 Task: Open a blank sheet, save the file as Eleanor.html Add the quote 'Don't wait for inspiration; create it through action.' Apply font style 'Oswald' and font size 48 Align the text to the Left .Change the text color to  'Orange'
Action: Mouse moved to (300, 193)
Screenshot: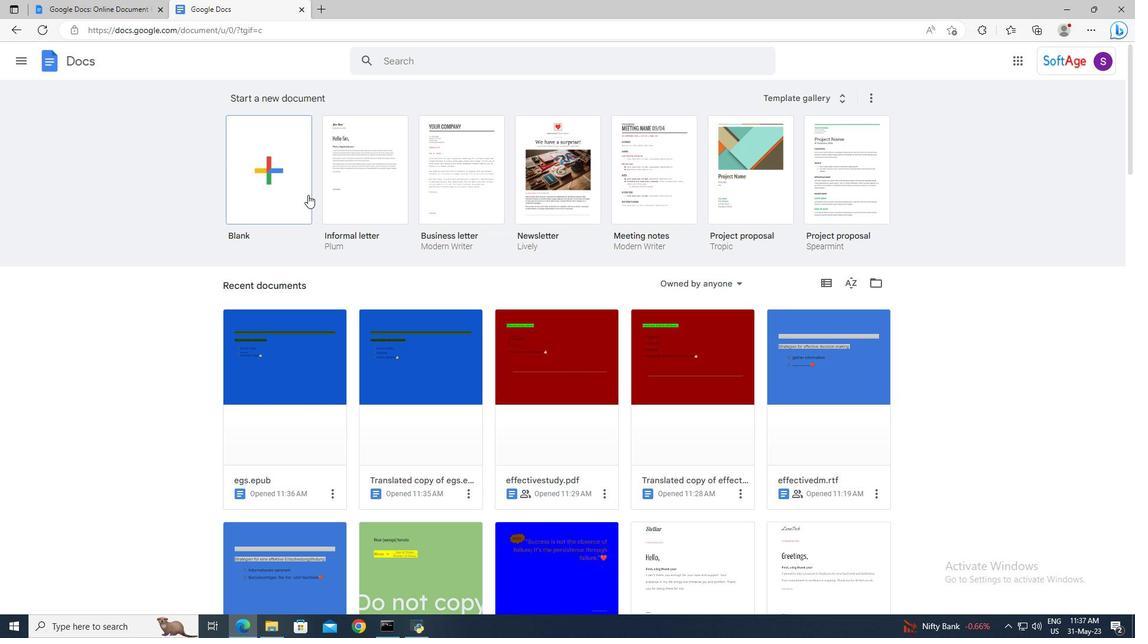 
Action: Mouse pressed left at (300, 193)
Screenshot: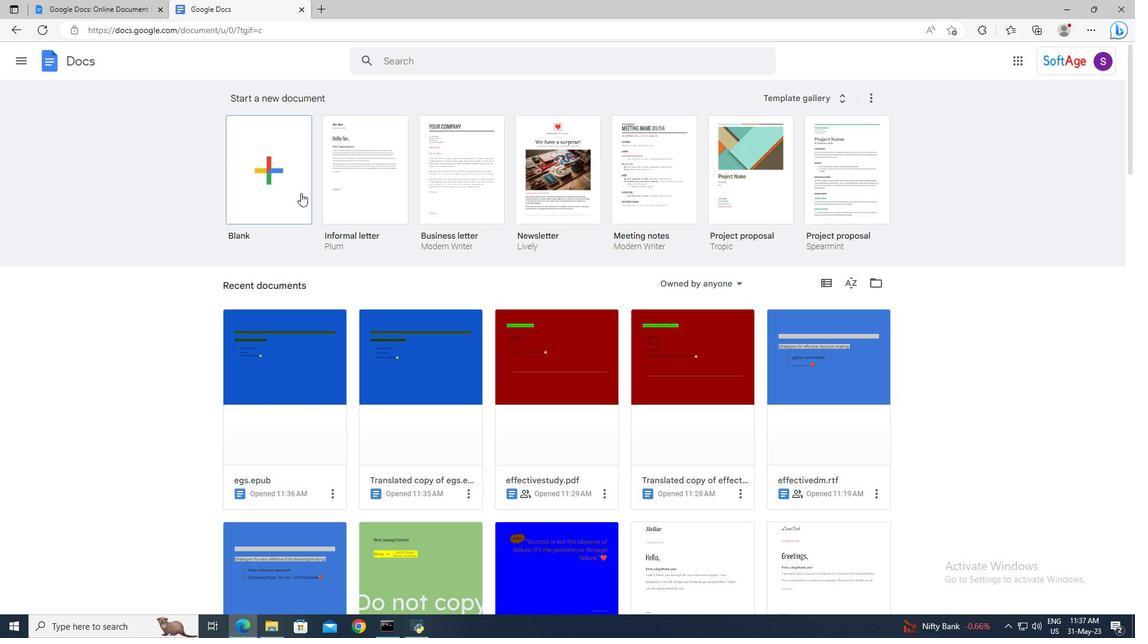 
Action: Mouse moved to (106, 57)
Screenshot: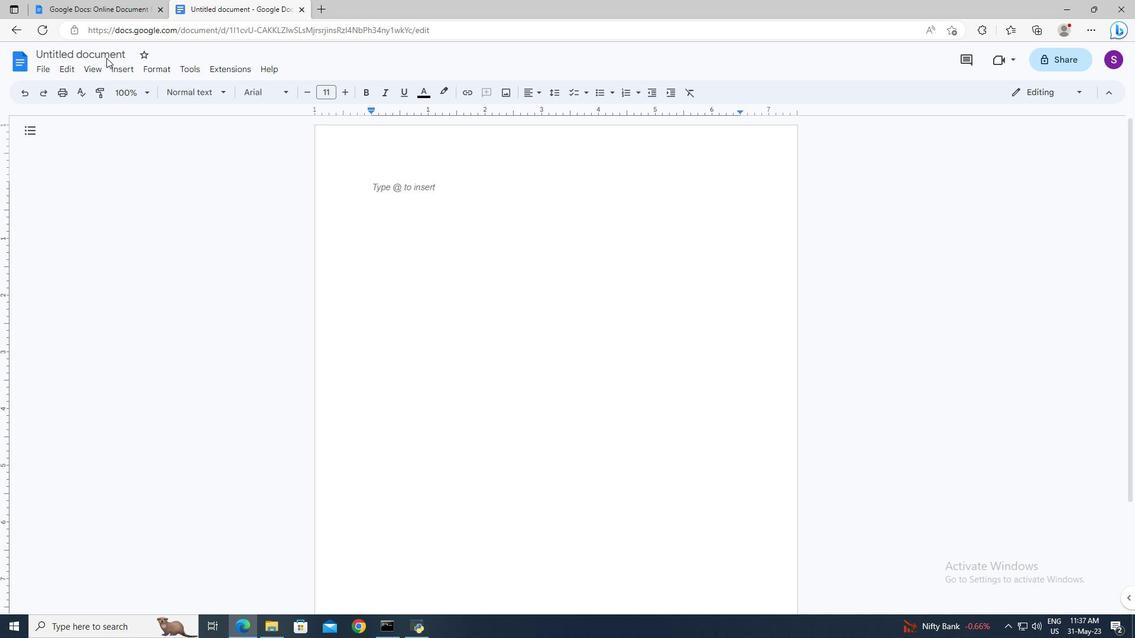 
Action: Mouse pressed left at (106, 57)
Screenshot: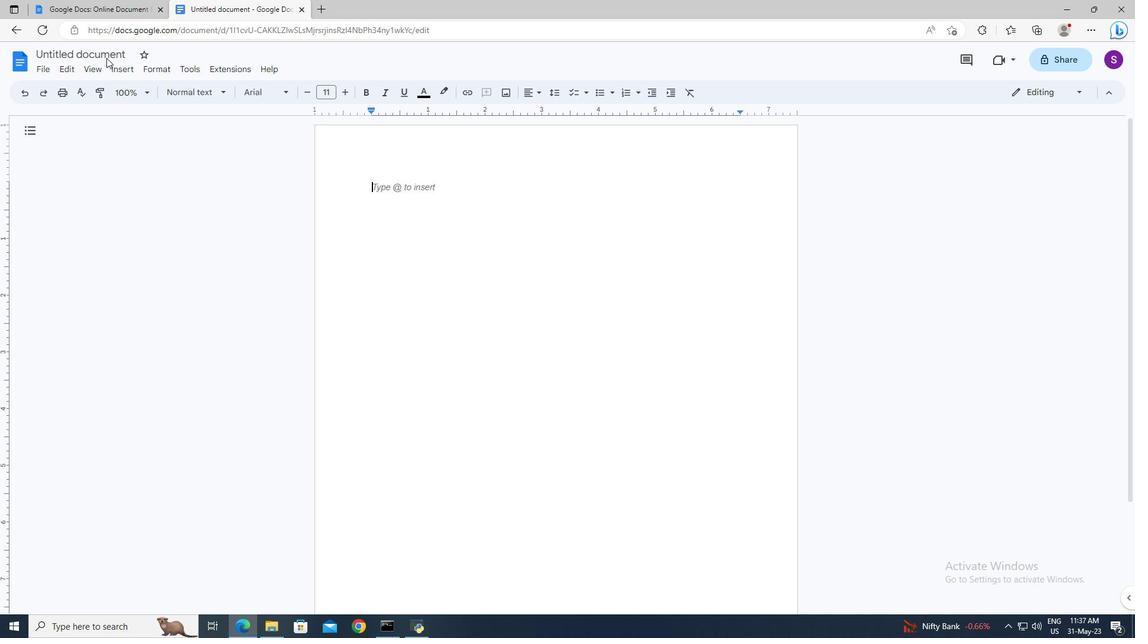 
Action: Mouse moved to (106, 55)
Screenshot: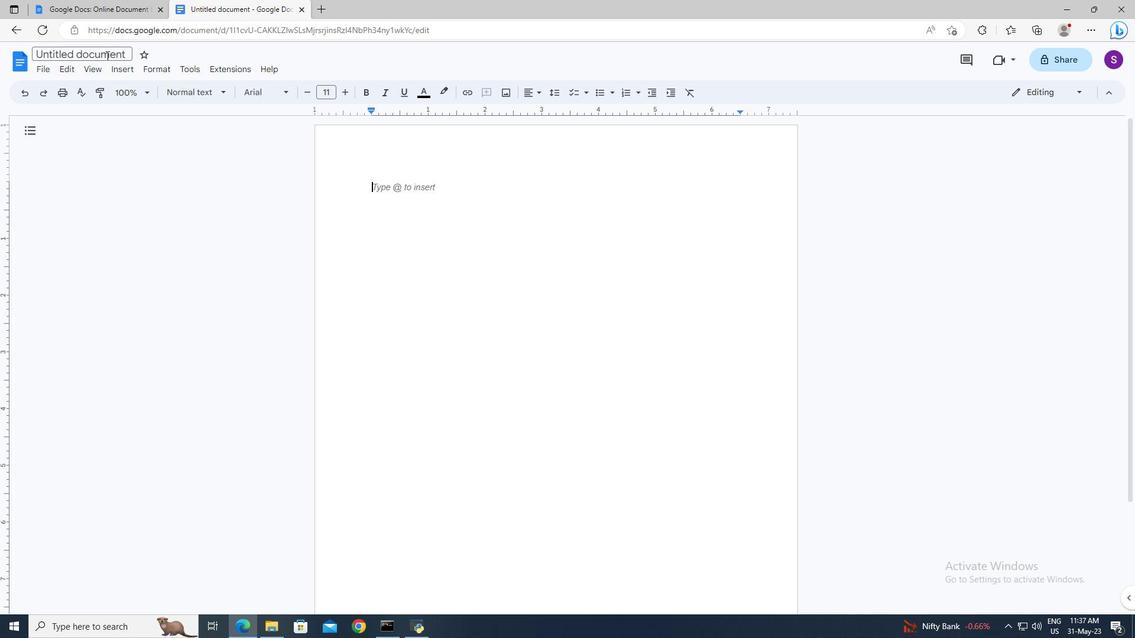 
Action: Mouse pressed left at (106, 55)
Screenshot: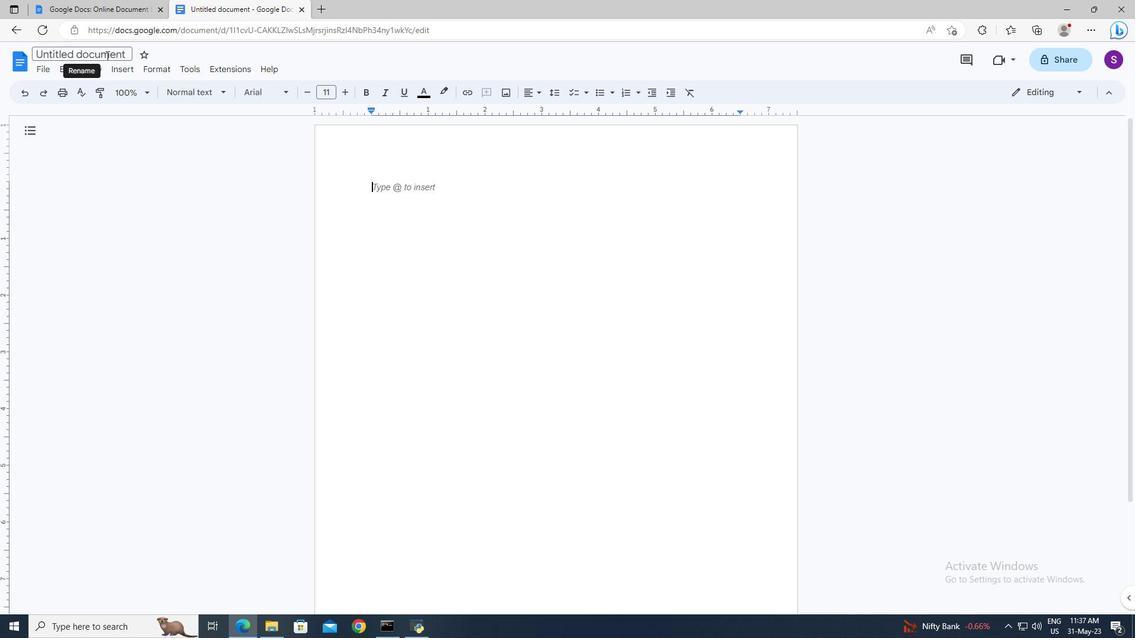 
Action: Key pressed <Key.shift>Eleanor.html<Key.enter>
Screenshot: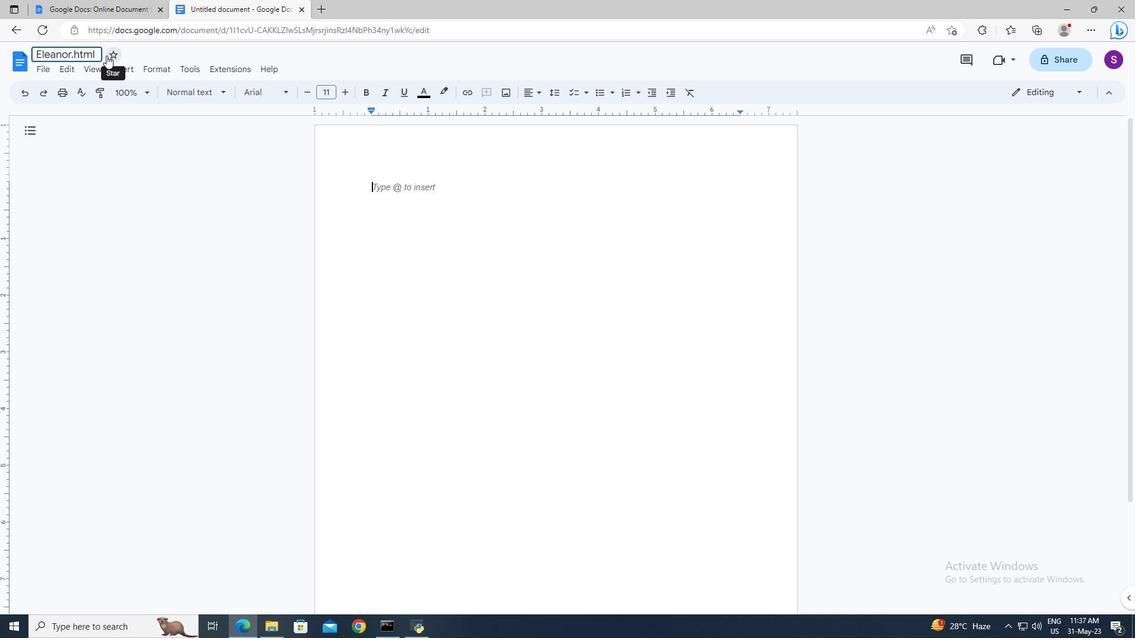 
Action: Mouse moved to (367, 185)
Screenshot: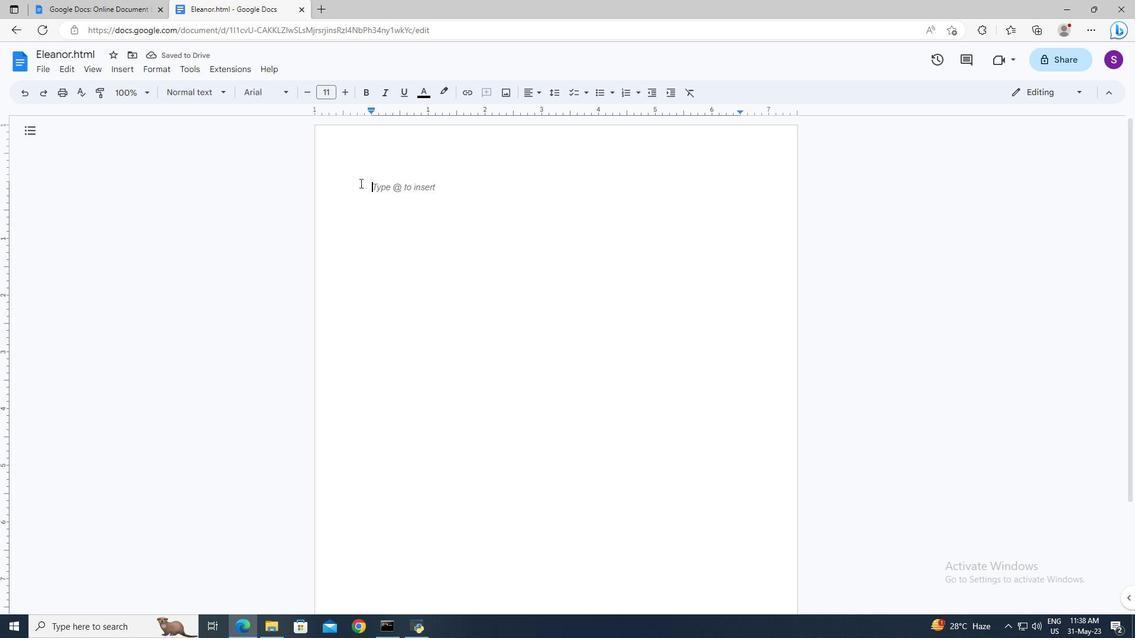 
Action: Mouse pressed left at (367, 185)
Screenshot: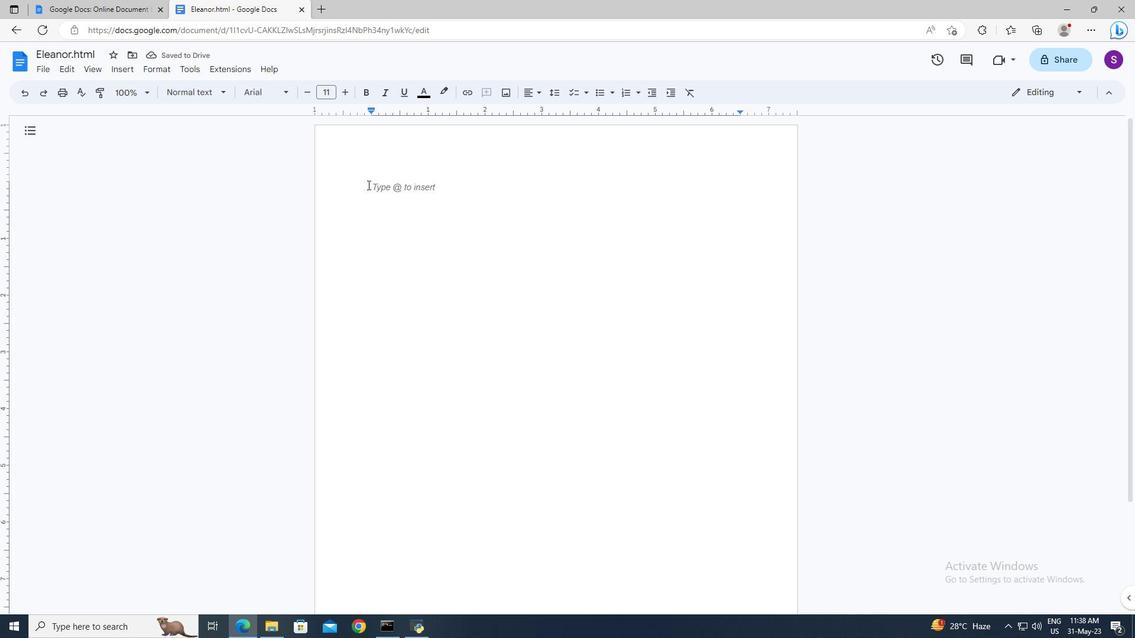 
Action: Mouse moved to (367, 185)
Screenshot: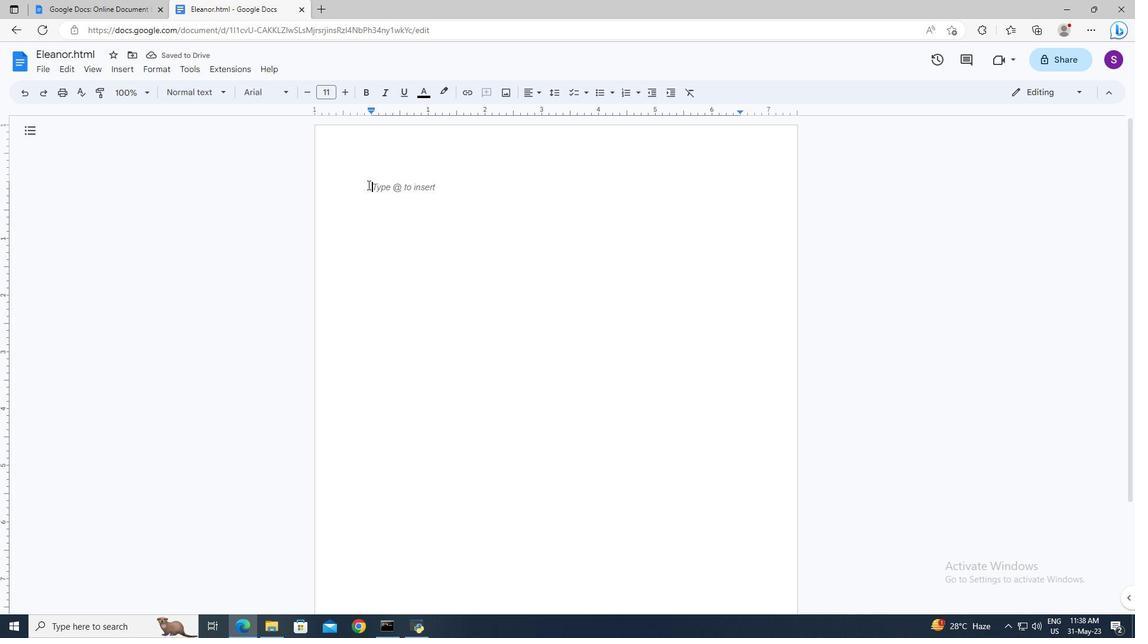 
Action: Key pressed <Key.shift>"<Key.shift>Don't<Key.space>wait<Key.space>for<Key.space>inspiration;<Key.space>create<Key.space>it<Key.space>through<Key.space>action.<Key.shift>"ctrl+A
Screenshot: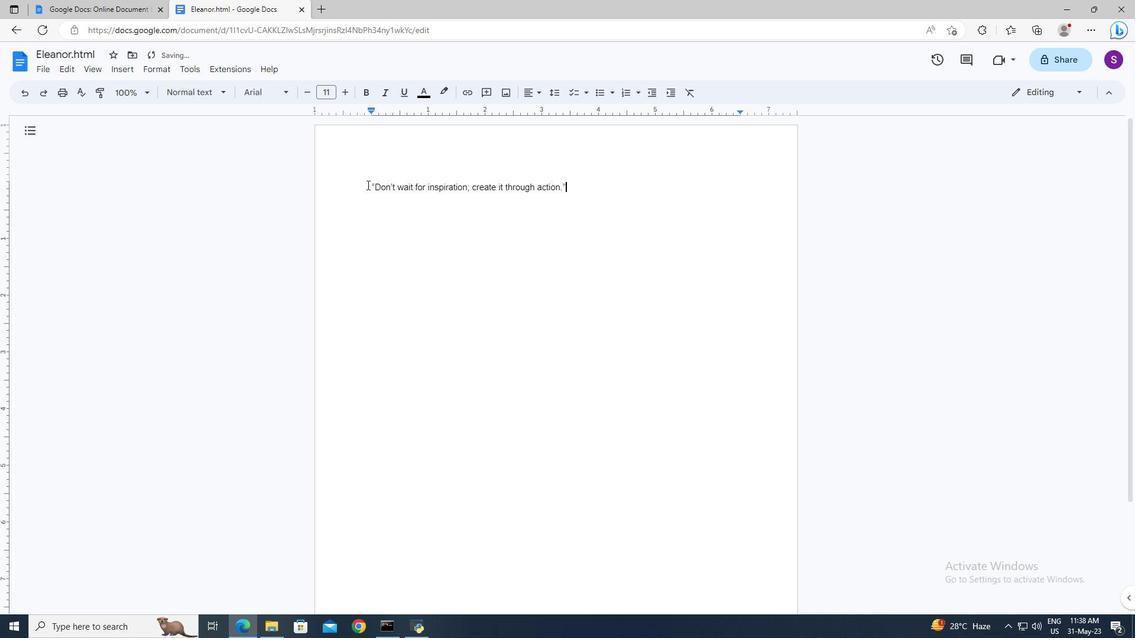
Action: Mouse moved to (277, 94)
Screenshot: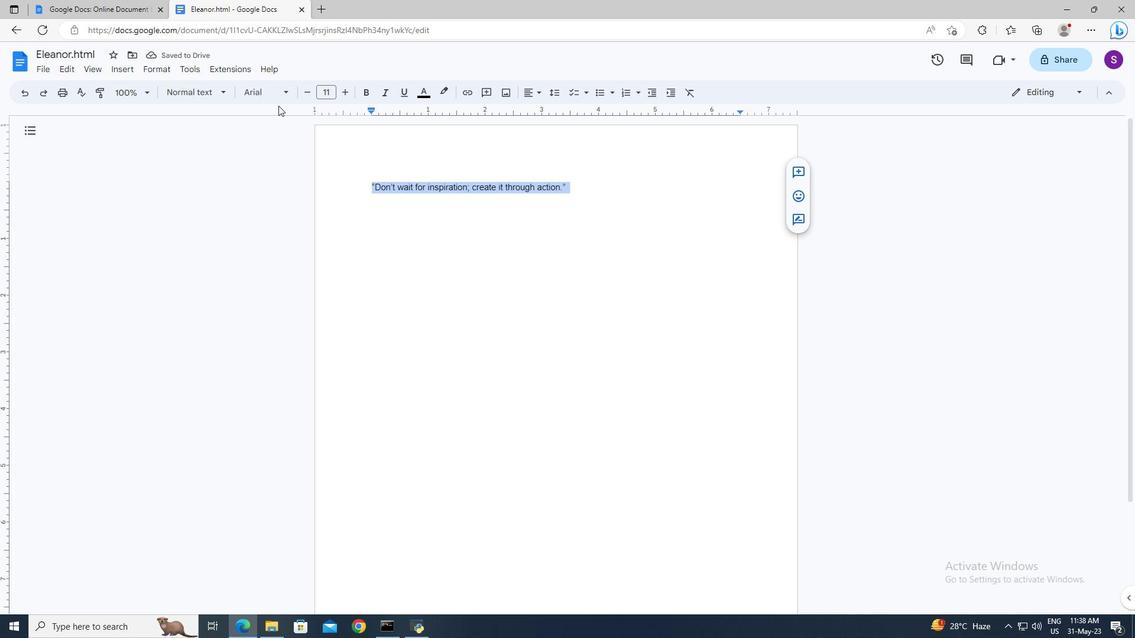 
Action: Mouse pressed left at (277, 94)
Screenshot: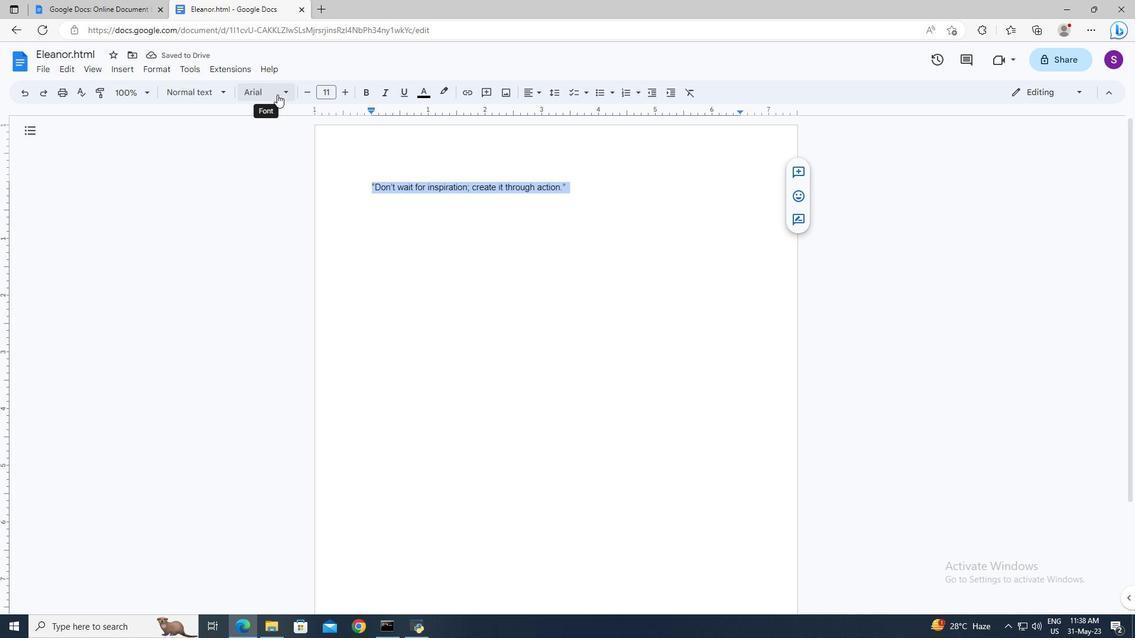 
Action: Mouse moved to (277, 561)
Screenshot: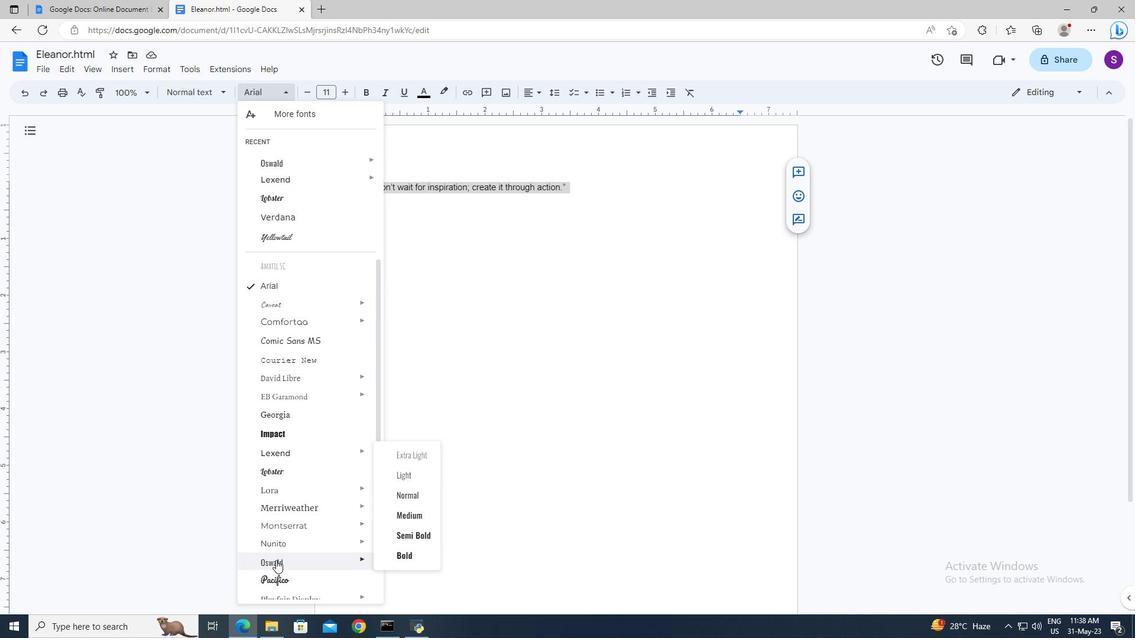 
Action: Mouse pressed left at (277, 561)
Screenshot: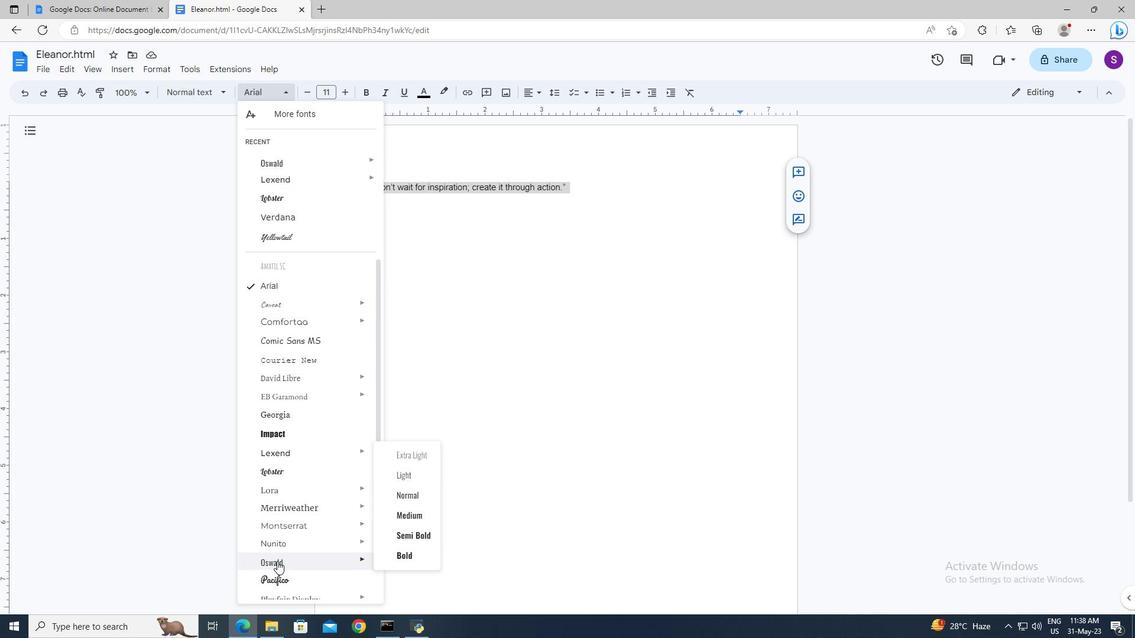 
Action: Mouse moved to (329, 97)
Screenshot: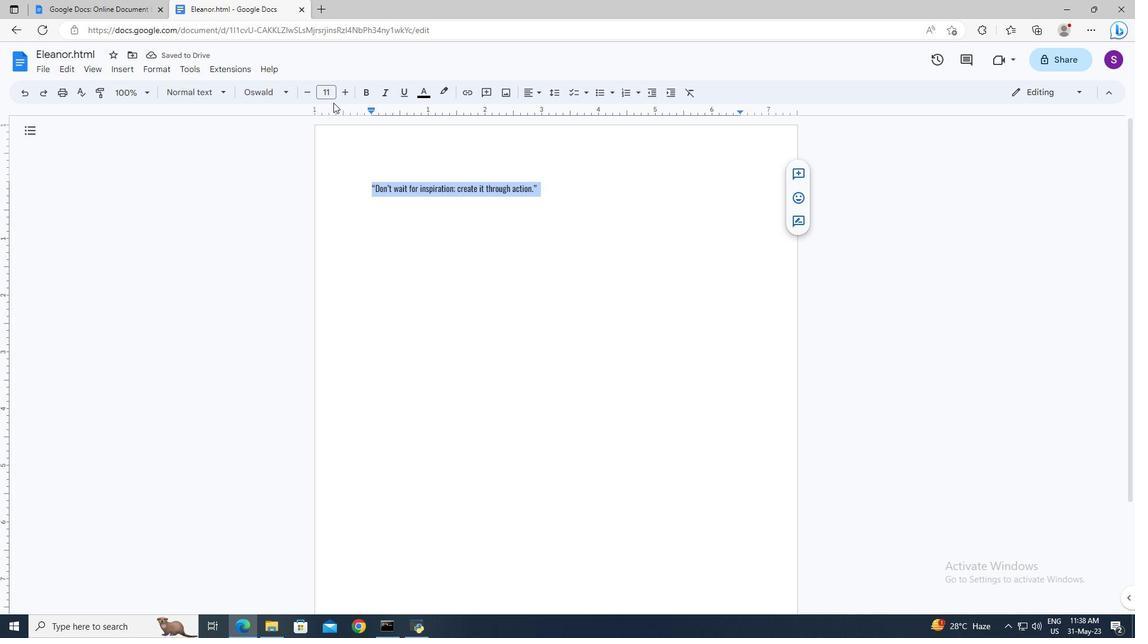 
Action: Mouse pressed left at (329, 97)
Screenshot: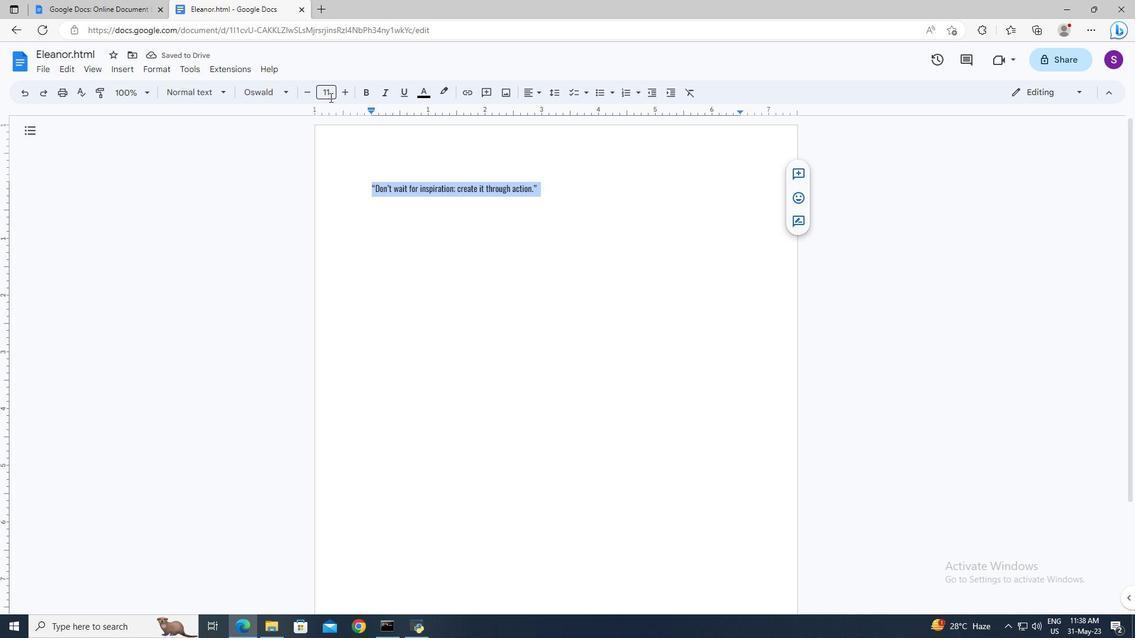 
Action: Key pressed 48<Key.enter>
Screenshot: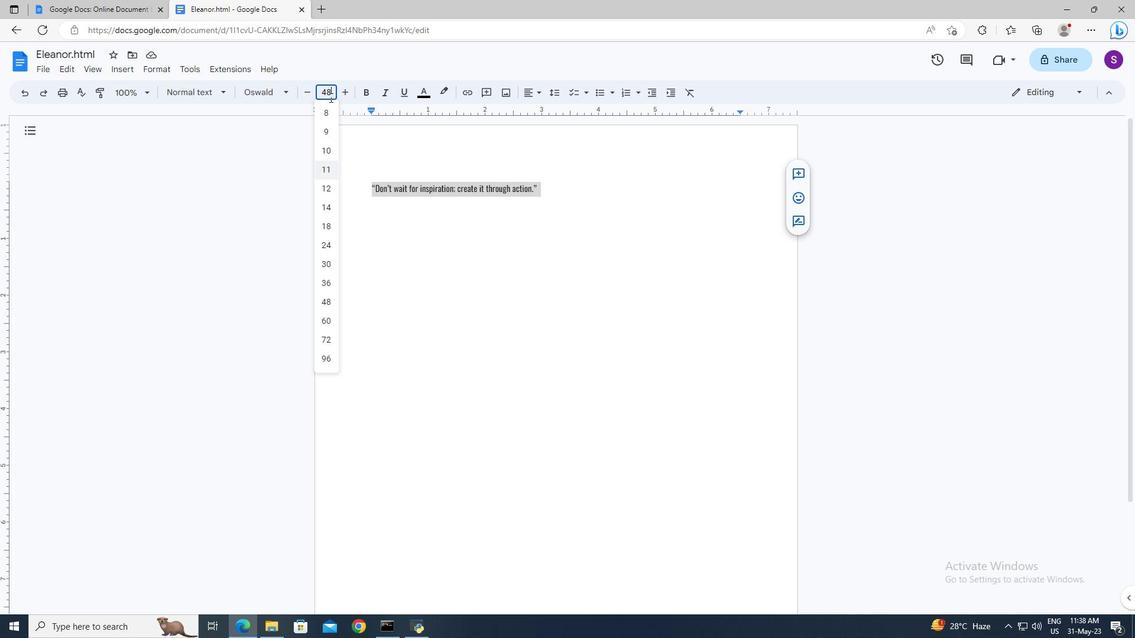 
Action: Mouse moved to (523, 95)
Screenshot: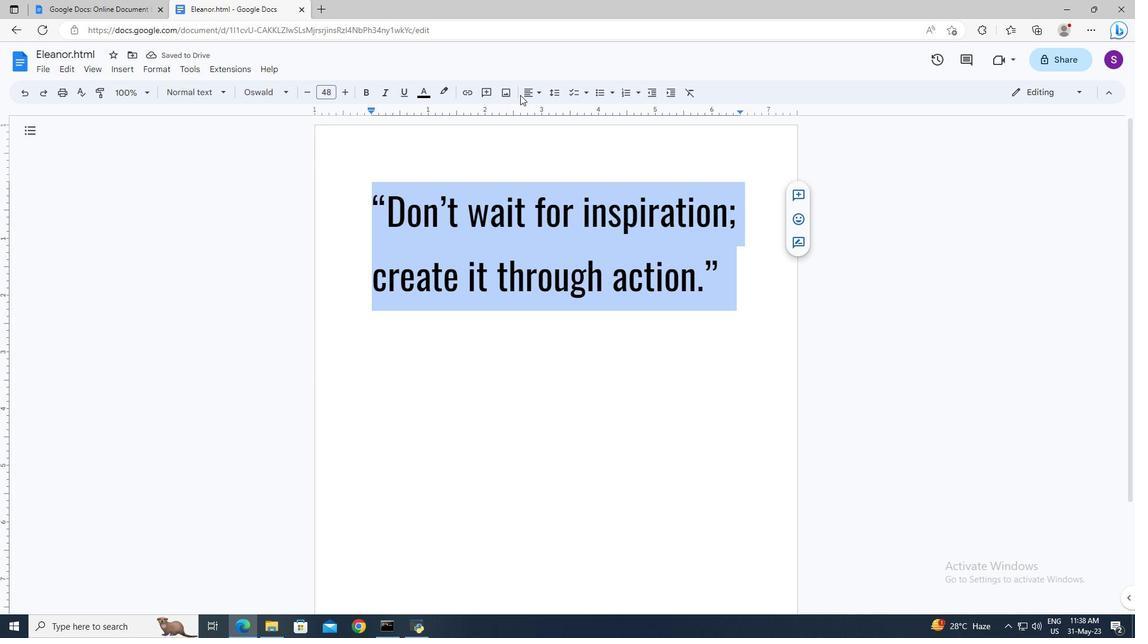 
Action: Mouse pressed left at (523, 95)
Screenshot: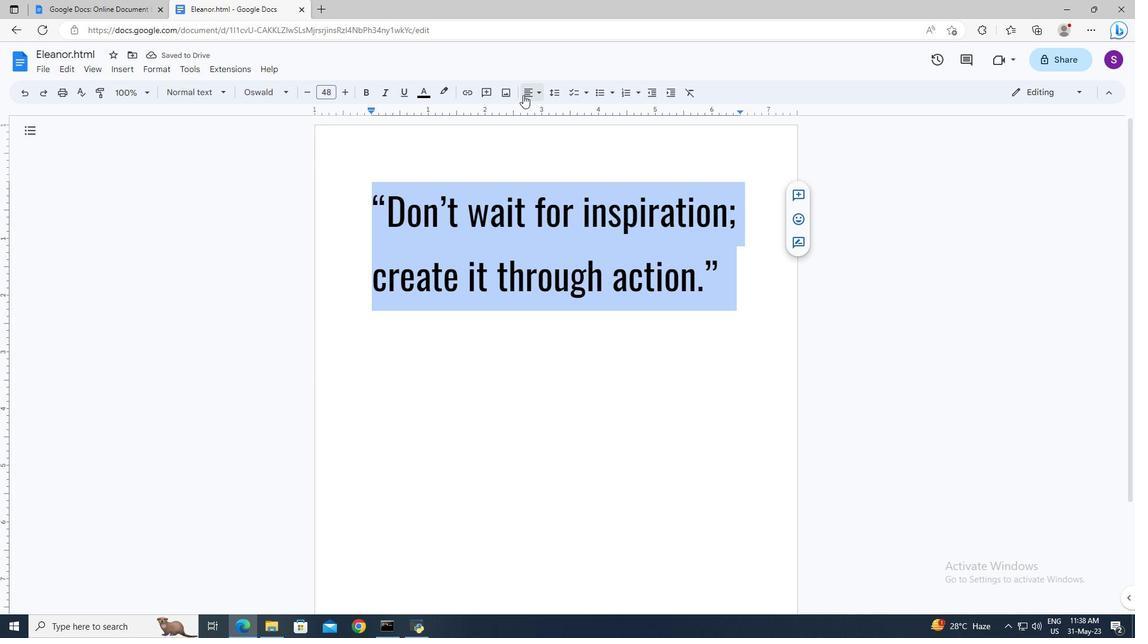 
Action: Mouse moved to (527, 109)
Screenshot: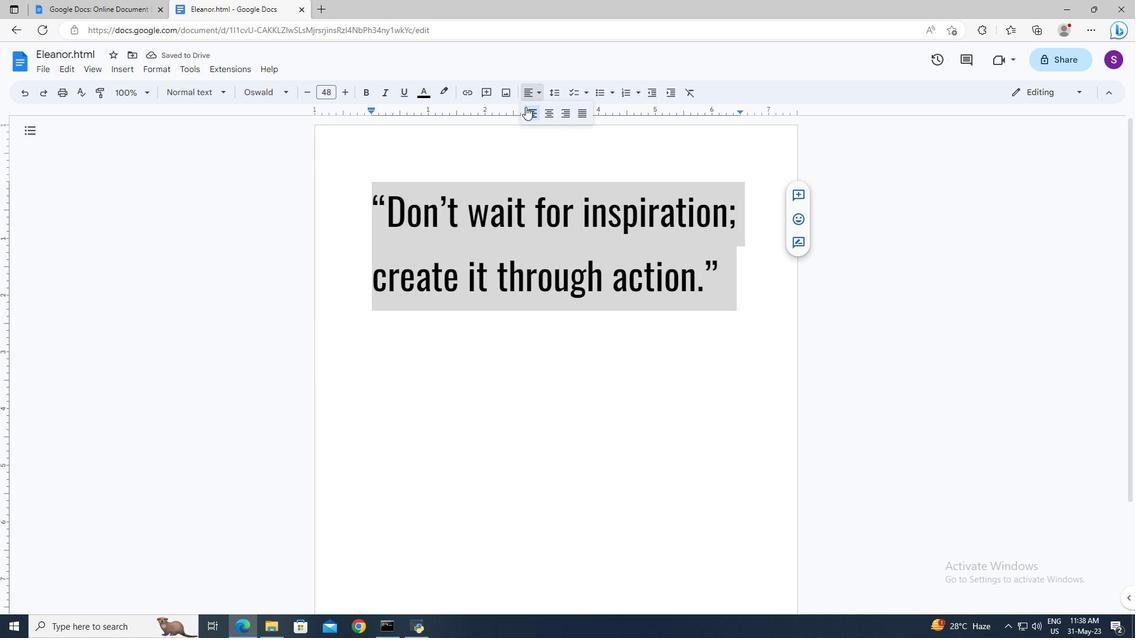 
Action: Mouse pressed left at (527, 109)
Screenshot: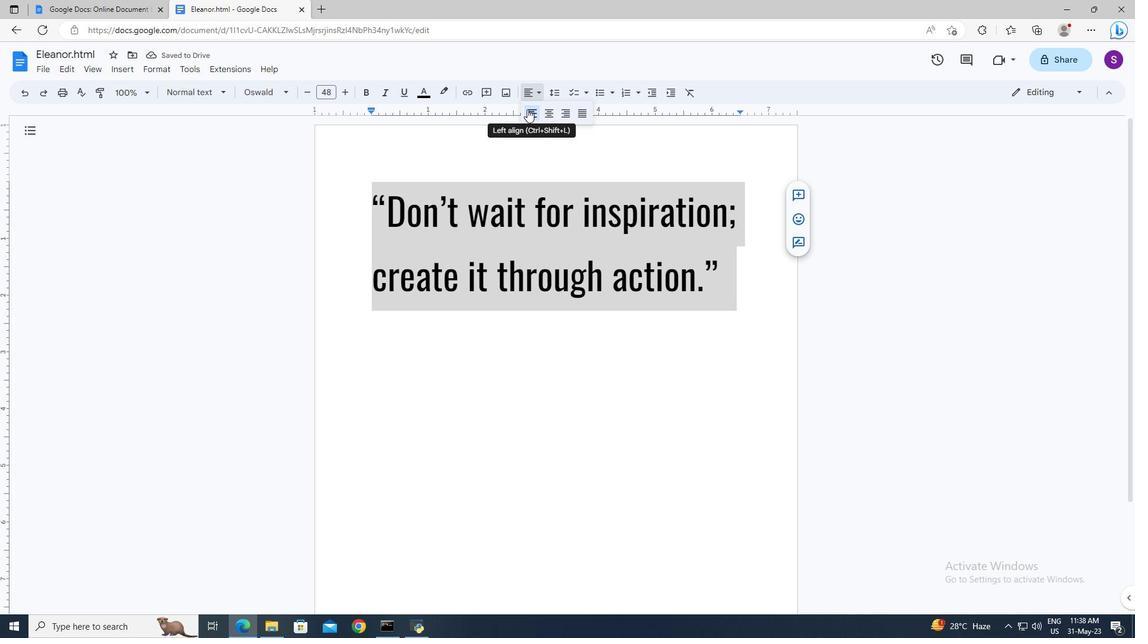 
Action: Mouse moved to (431, 92)
Screenshot: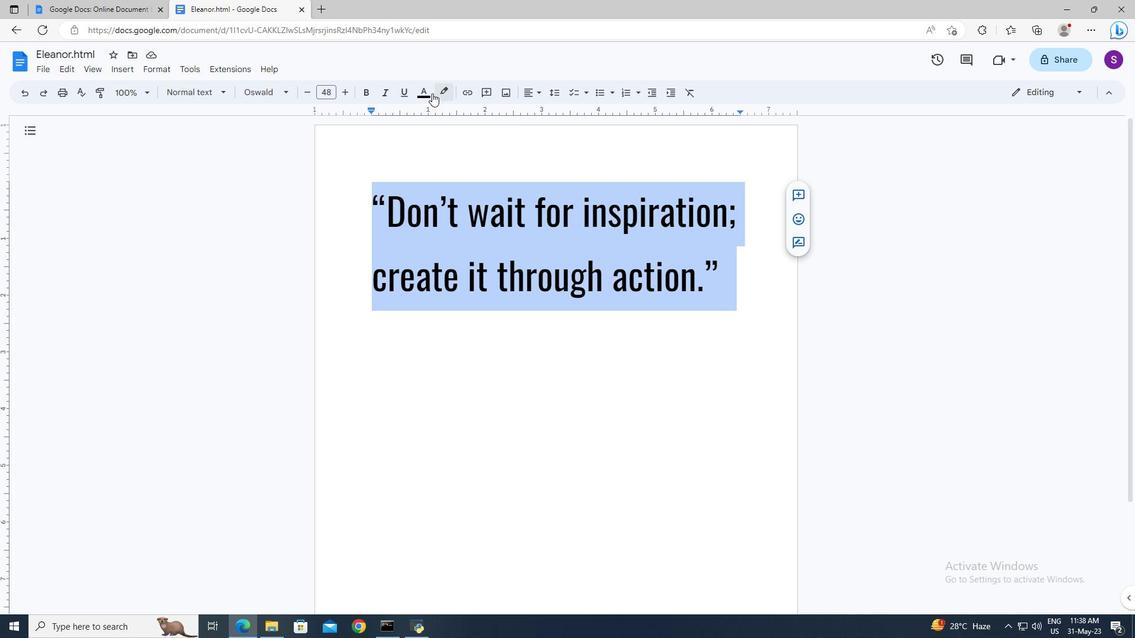
Action: Mouse pressed left at (431, 92)
Screenshot: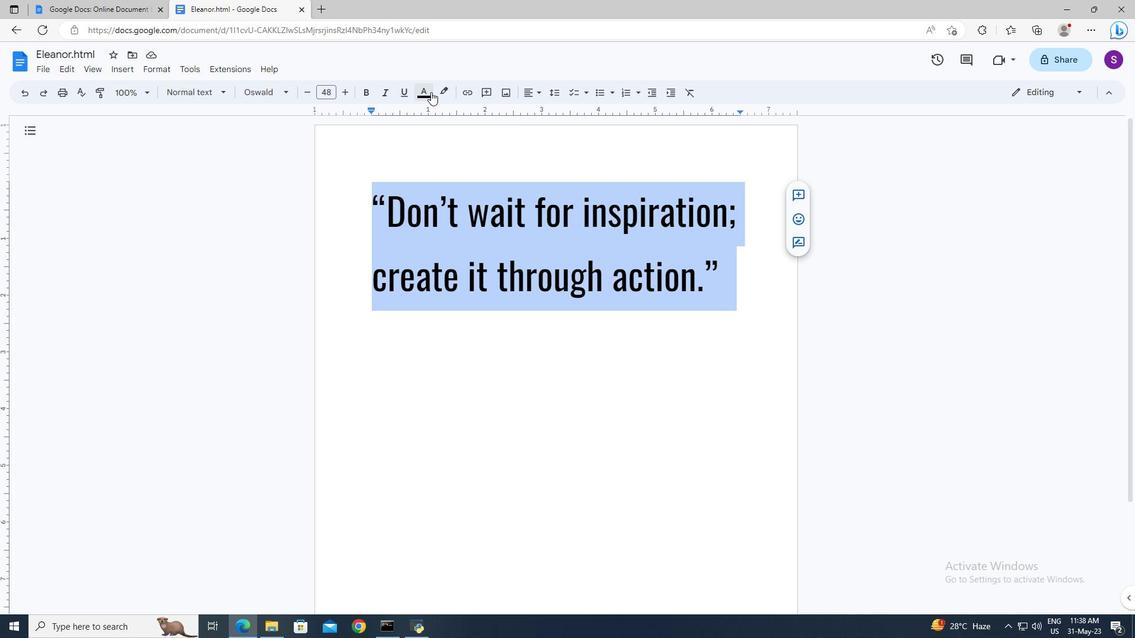 
Action: Mouse moved to (452, 128)
Screenshot: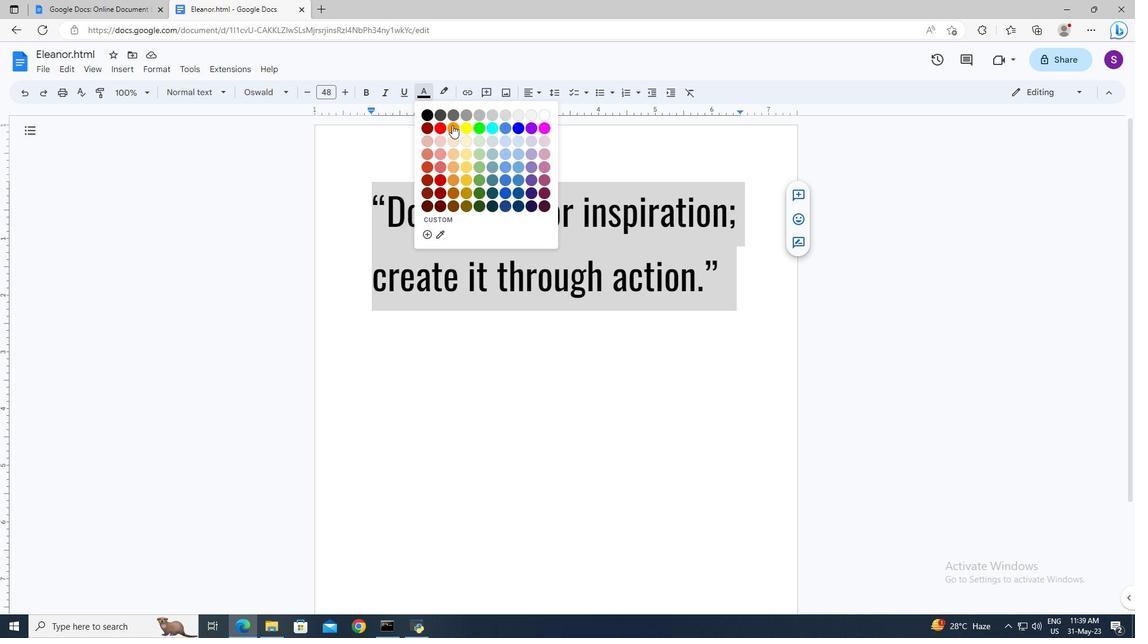 
Action: Mouse pressed left at (452, 128)
Screenshot: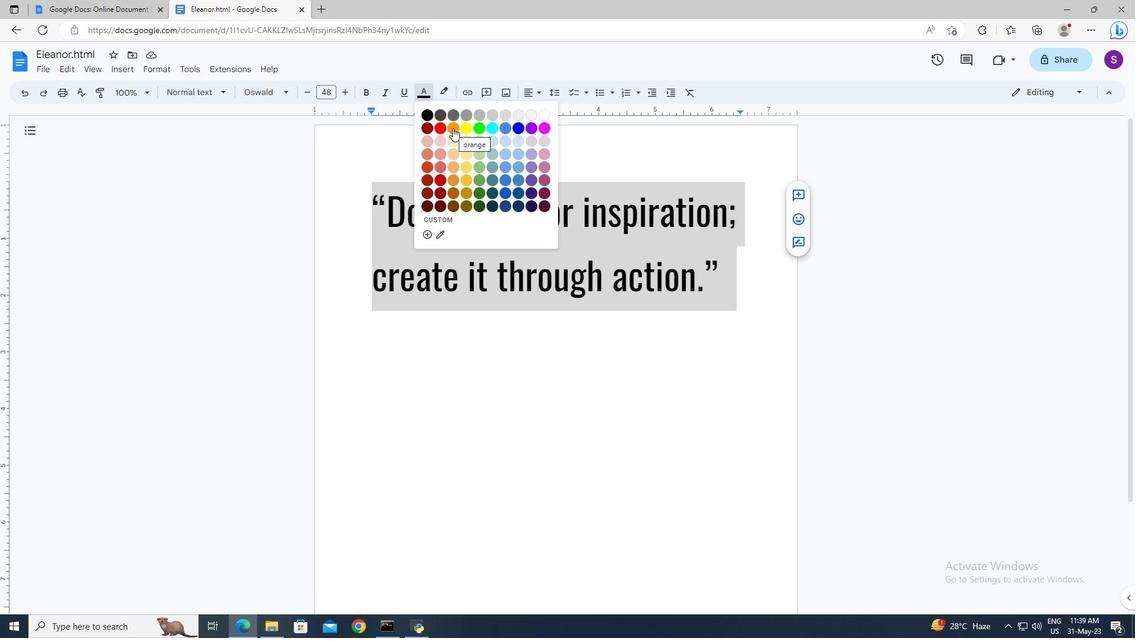 
Action: Mouse moved to (474, 169)
Screenshot: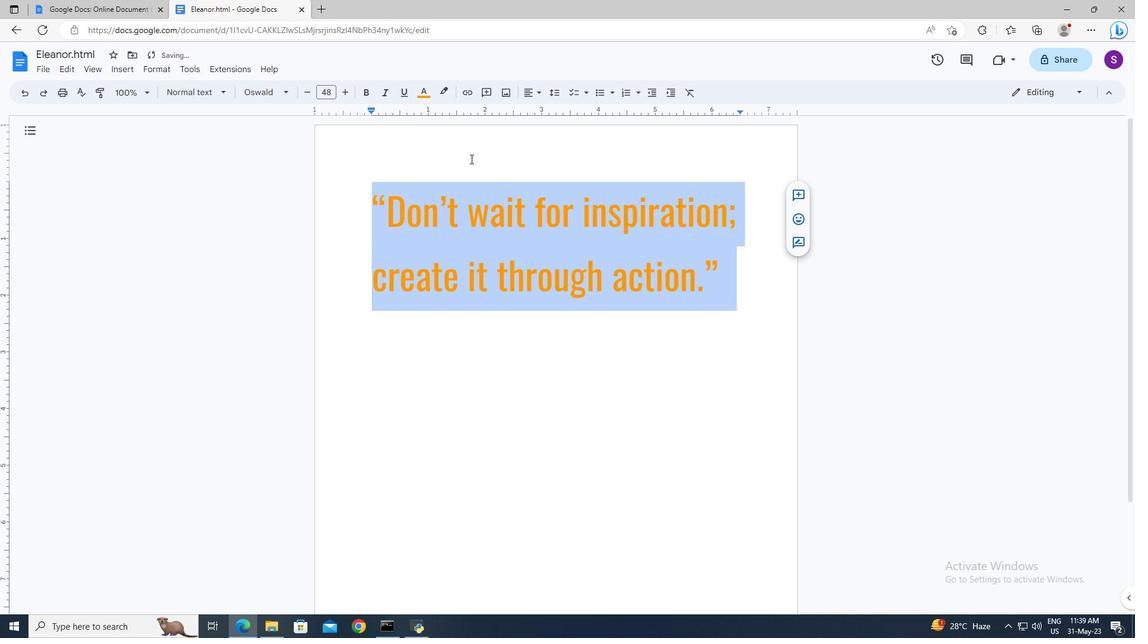 
Action: Mouse pressed left at (474, 169)
Screenshot: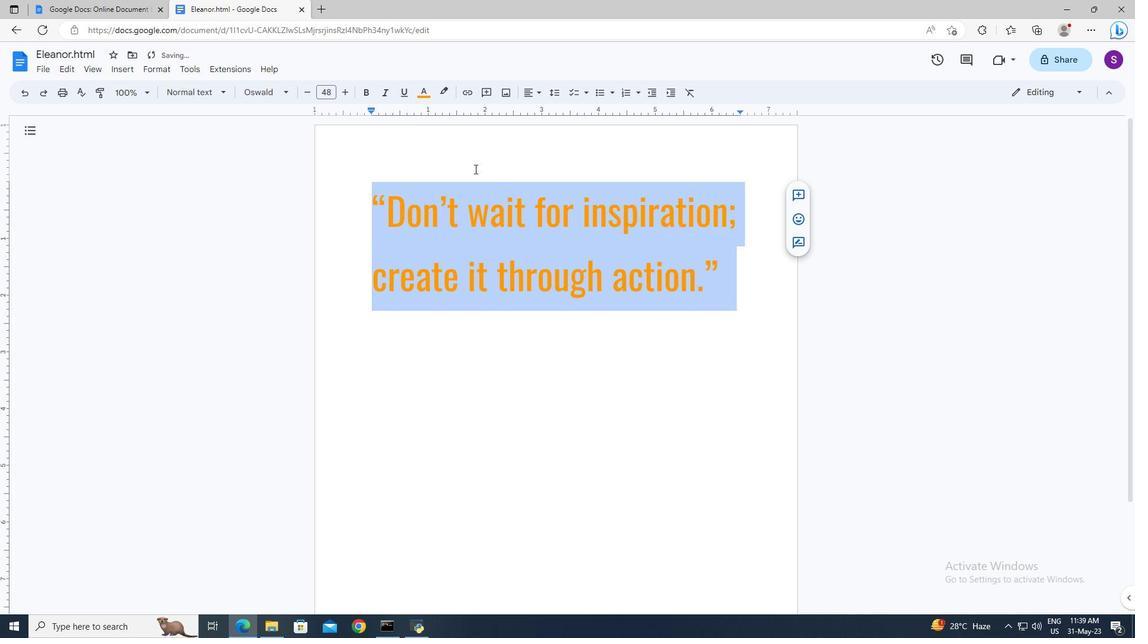 
